 Task: Squash or rebase commits in a pull request for a clean history.
Action: Mouse moved to (1128, 65)
Screenshot: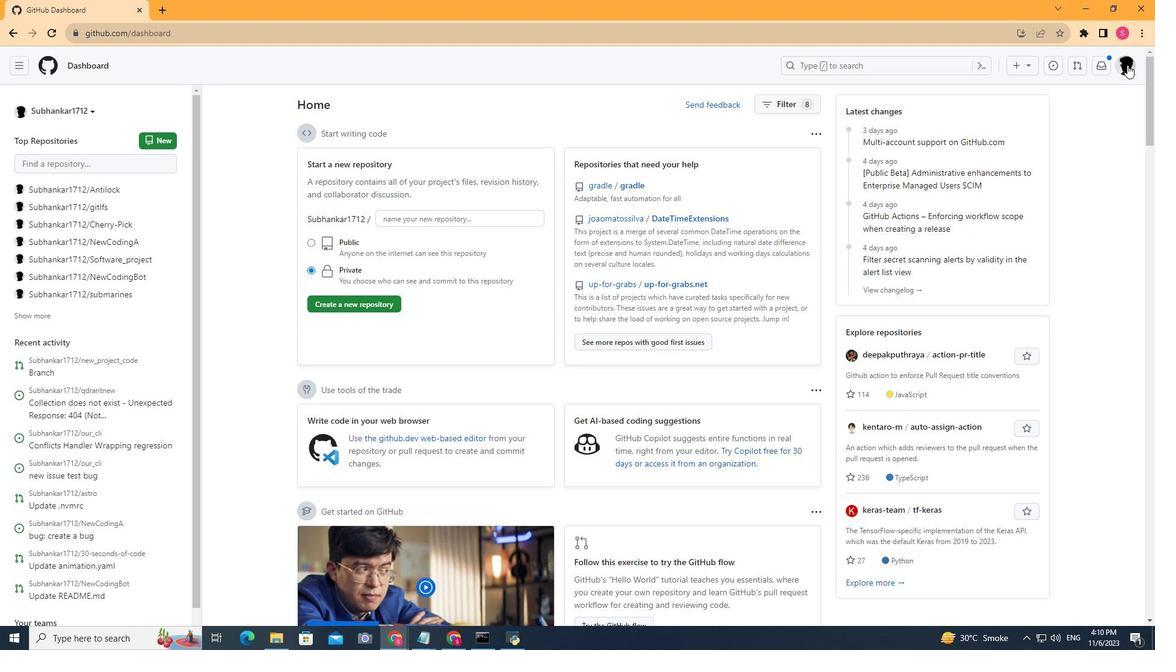 
Action: Mouse pressed left at (1128, 65)
Screenshot: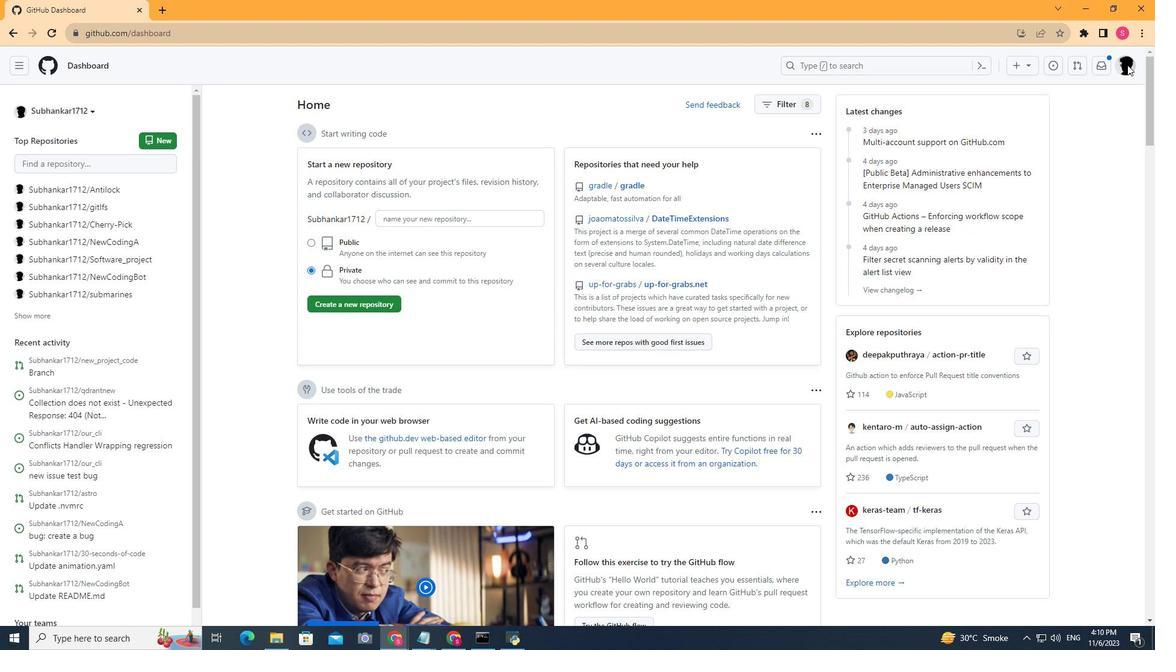 
Action: Mouse moved to (1026, 181)
Screenshot: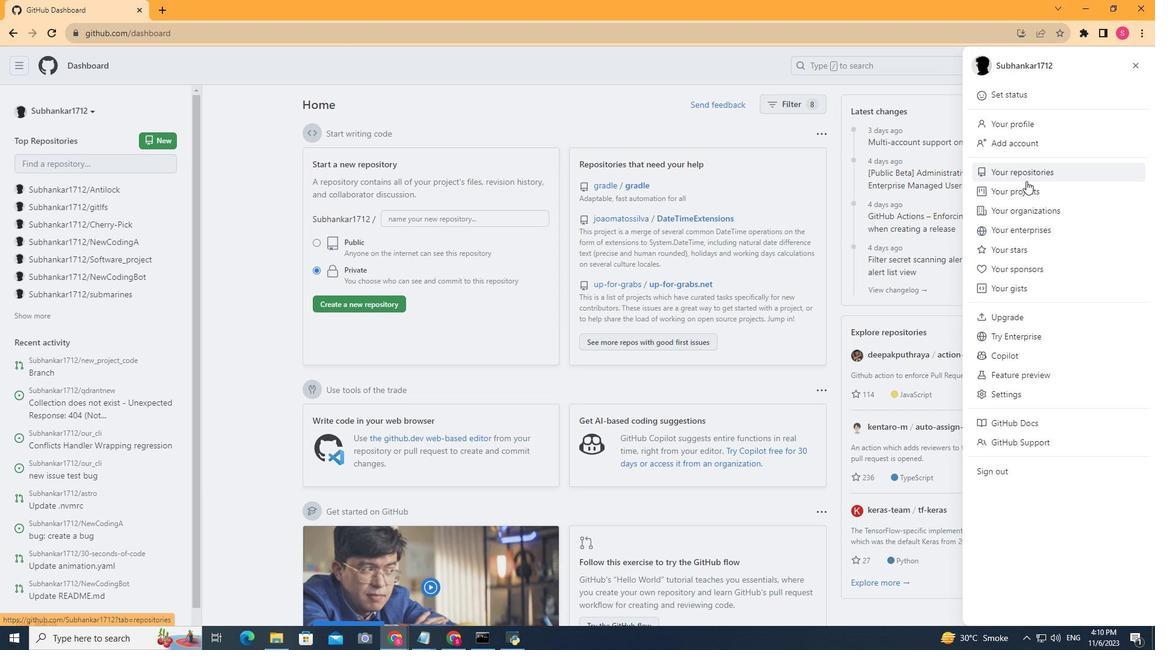 
Action: Mouse pressed left at (1026, 181)
Screenshot: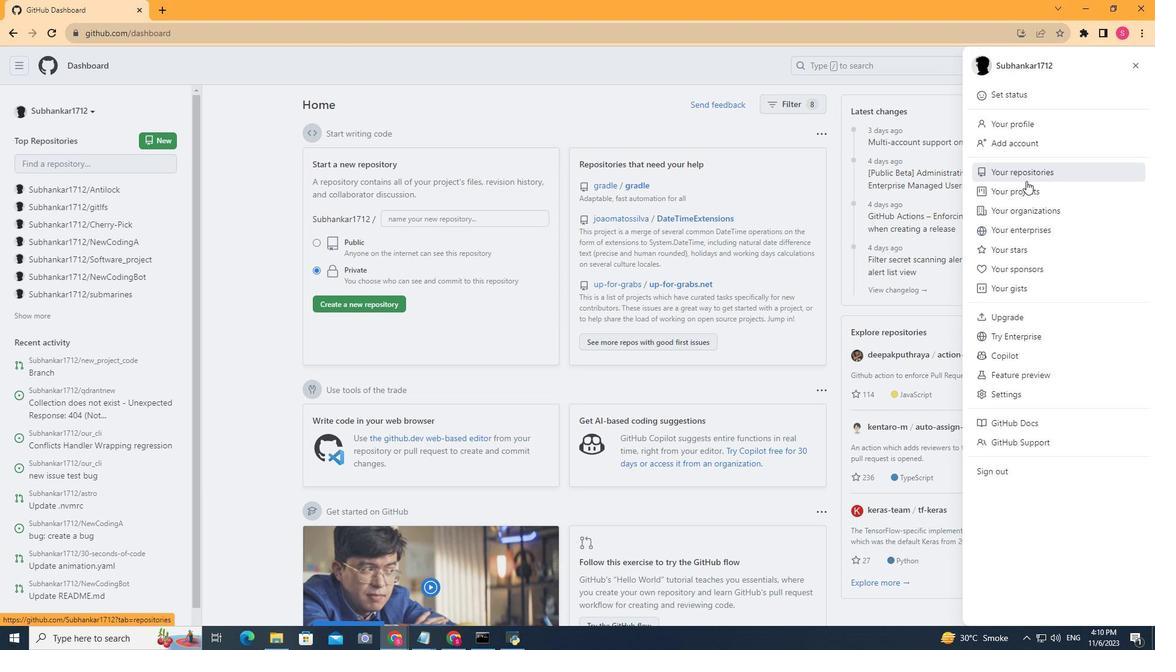 
Action: Mouse moved to (429, 181)
Screenshot: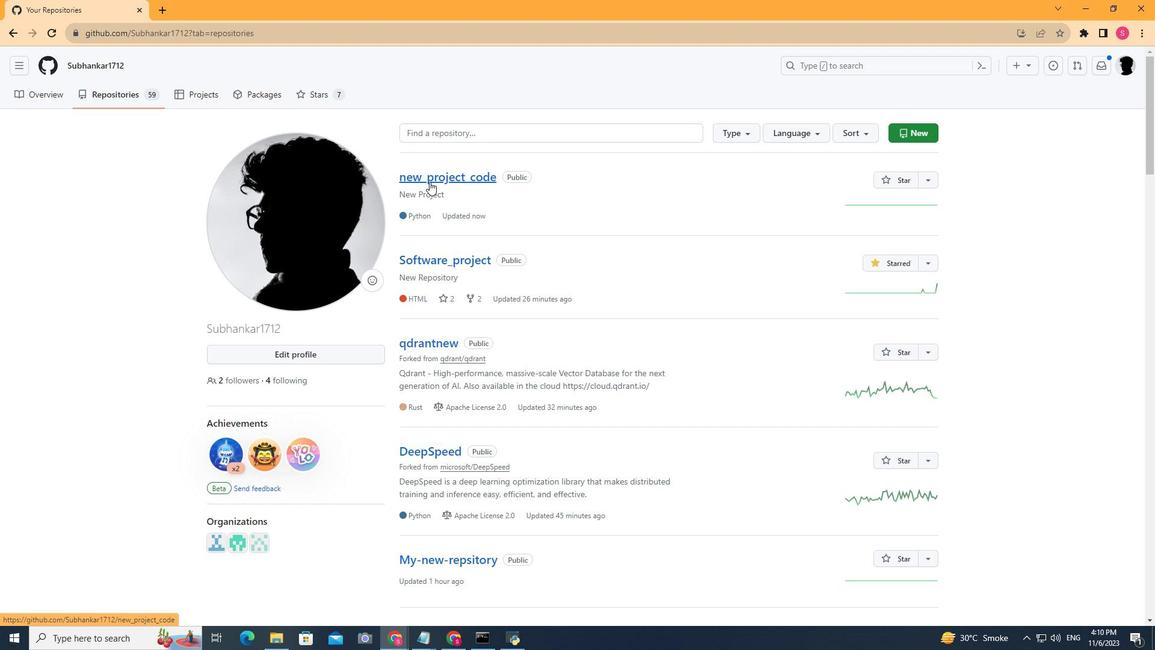 
Action: Mouse pressed left at (429, 181)
Screenshot: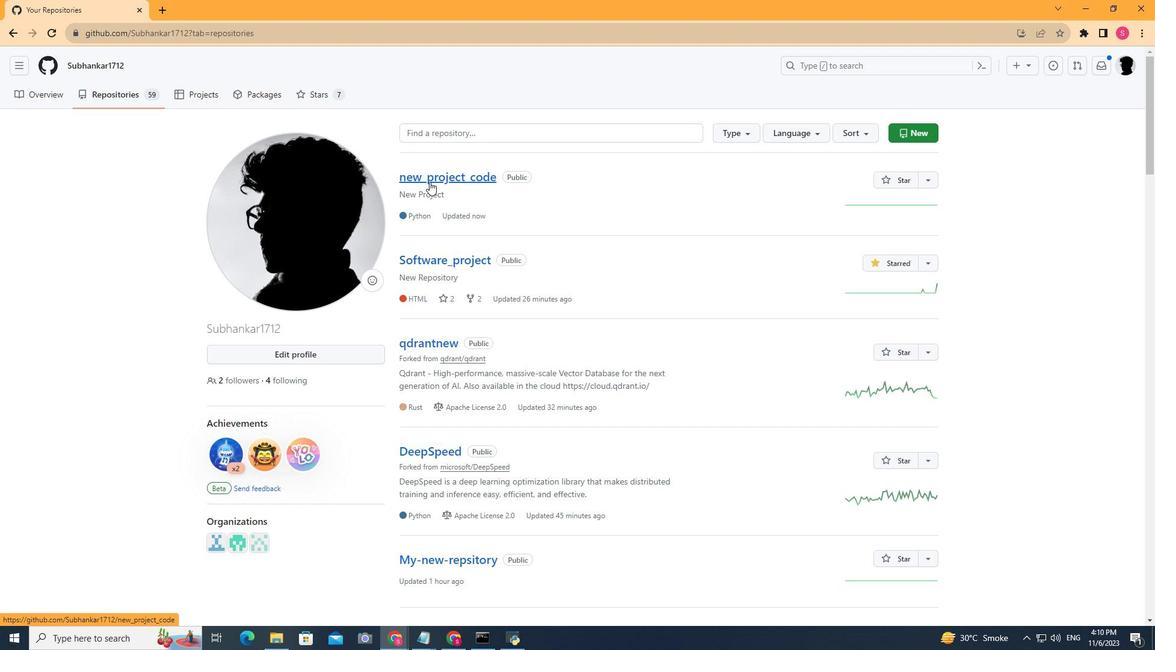 
Action: Mouse moved to (161, 95)
Screenshot: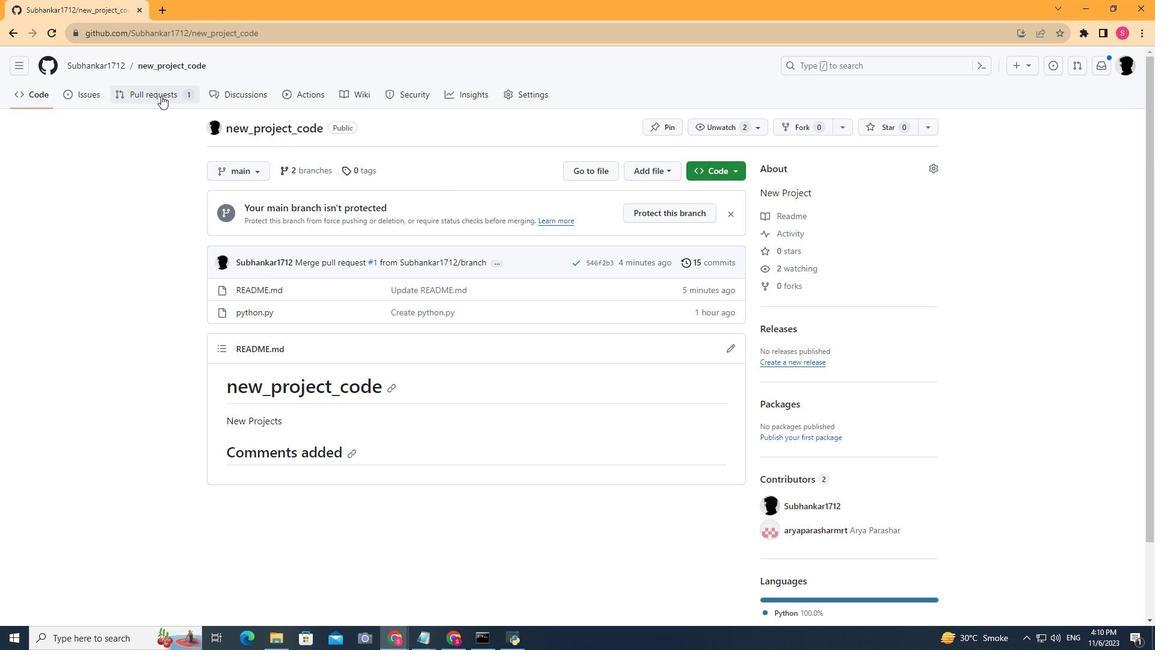 
Action: Mouse pressed left at (161, 95)
Screenshot: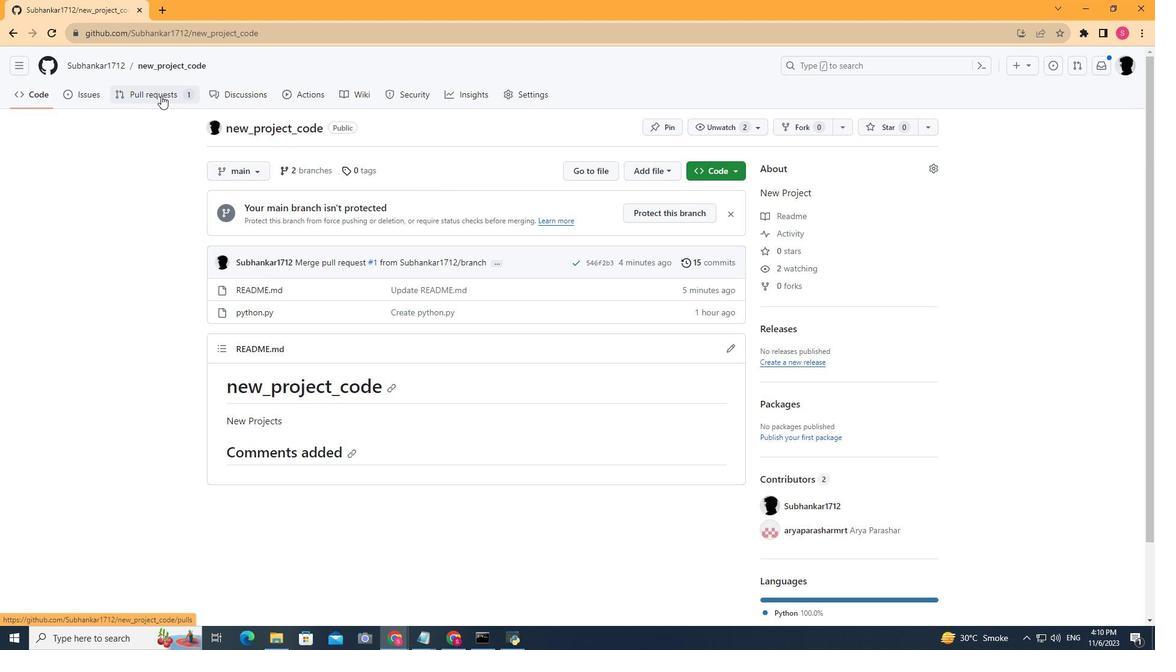 
Action: Mouse moved to (258, 200)
Screenshot: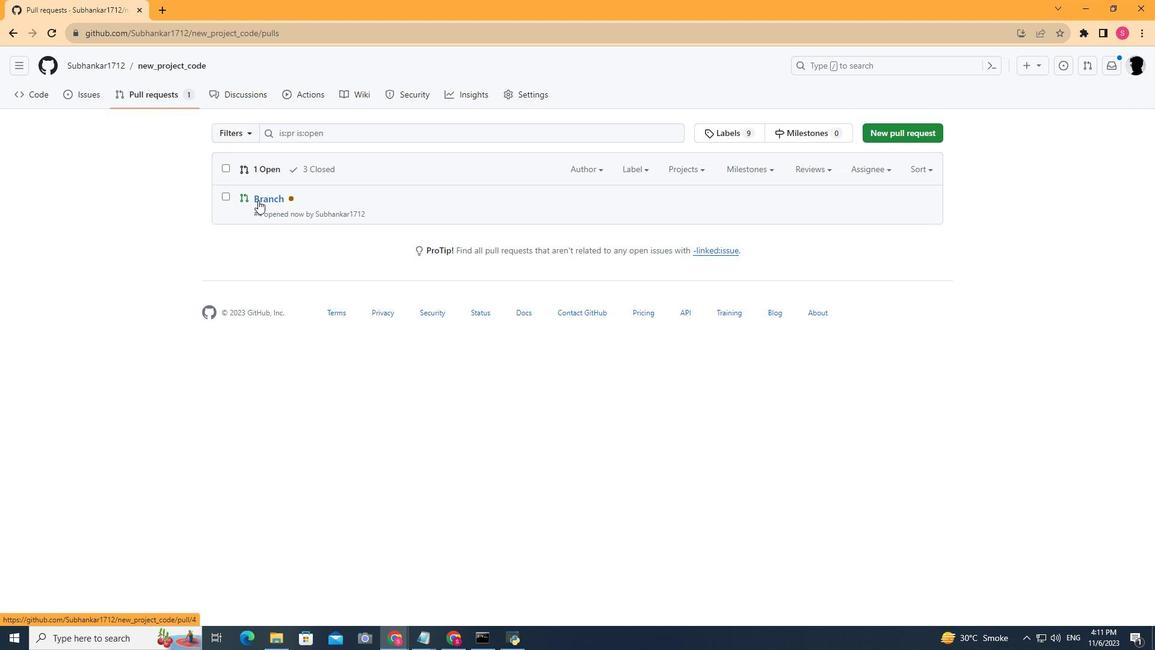 
Action: Mouse pressed left at (258, 200)
Screenshot: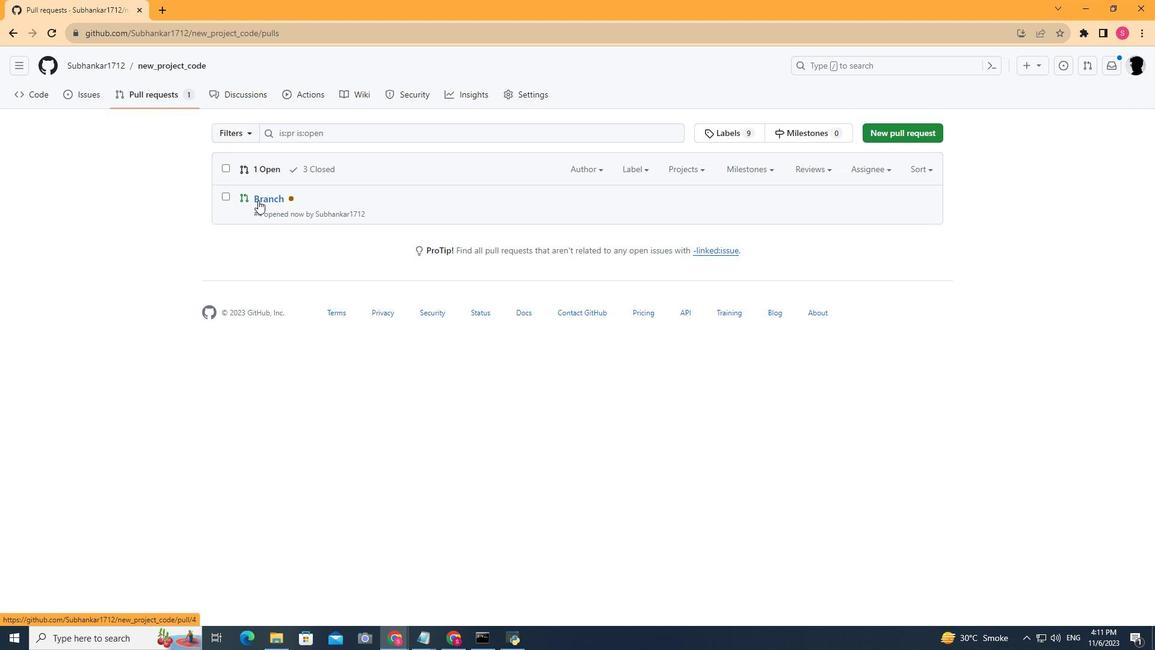
Action: Mouse moved to (257, 291)
Screenshot: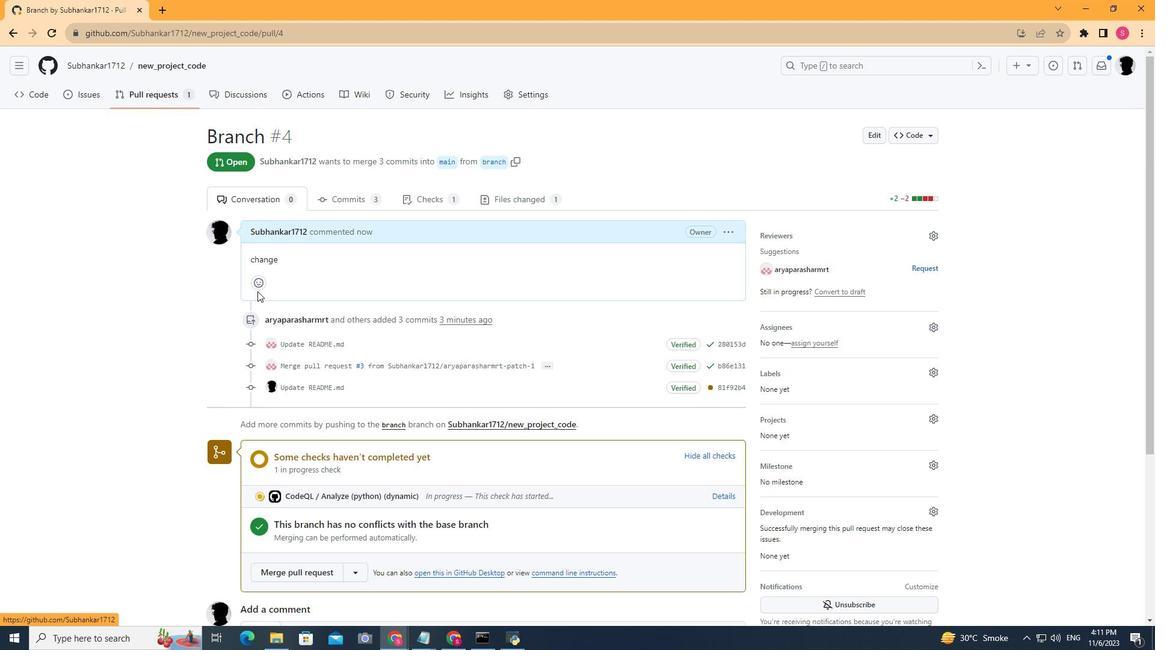 
Action: Mouse scrolled (257, 290) with delta (0, 0)
Screenshot: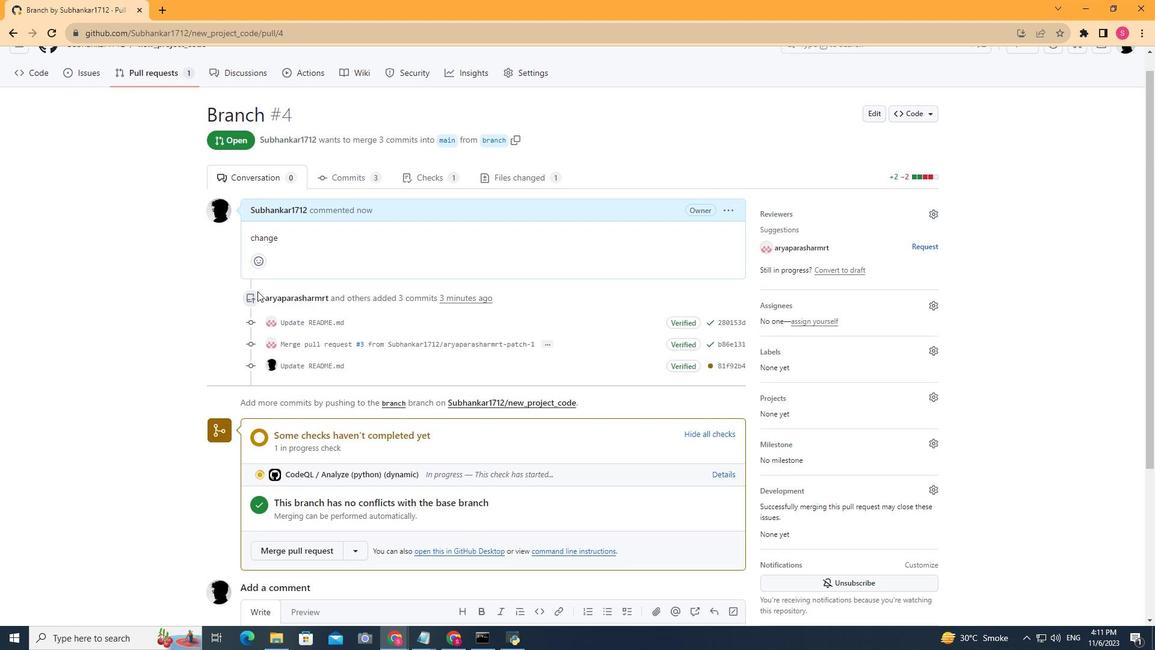
Action: Mouse scrolled (257, 290) with delta (0, 0)
Screenshot: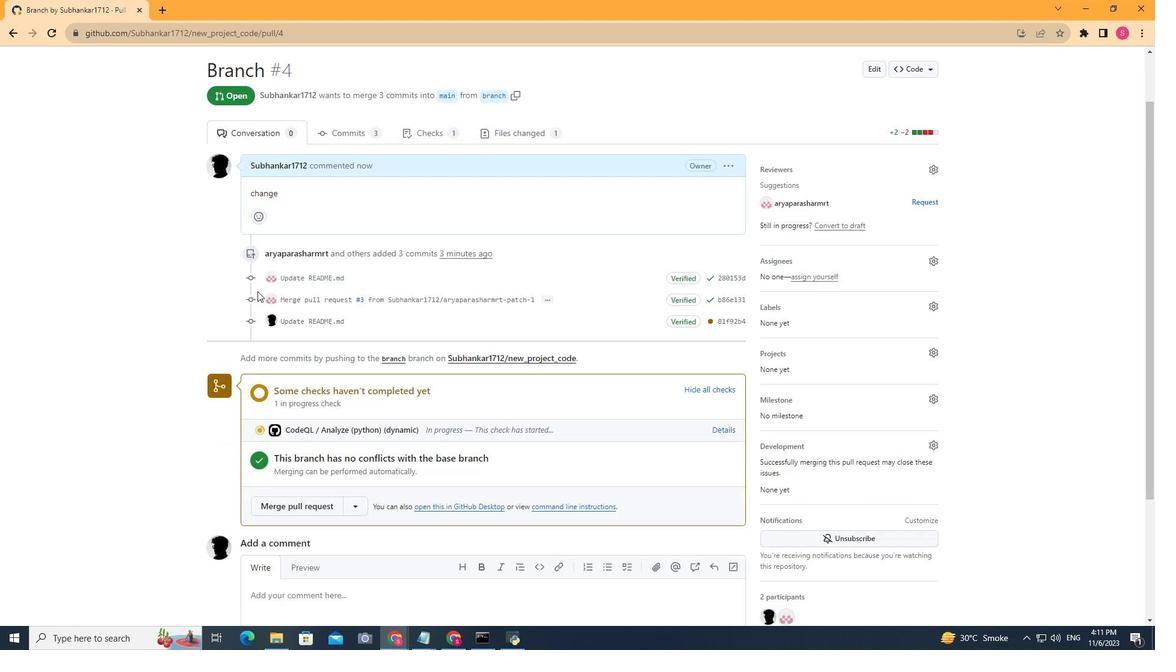 
Action: Mouse scrolled (257, 290) with delta (0, 0)
Screenshot: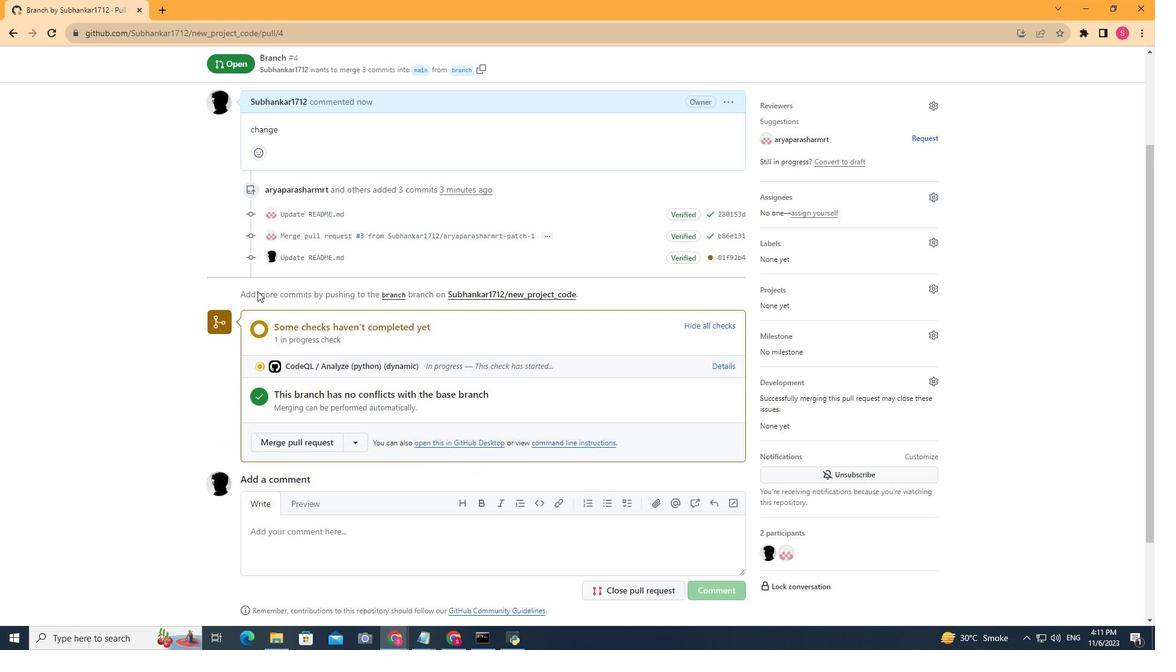
Action: Mouse moved to (258, 291)
Screenshot: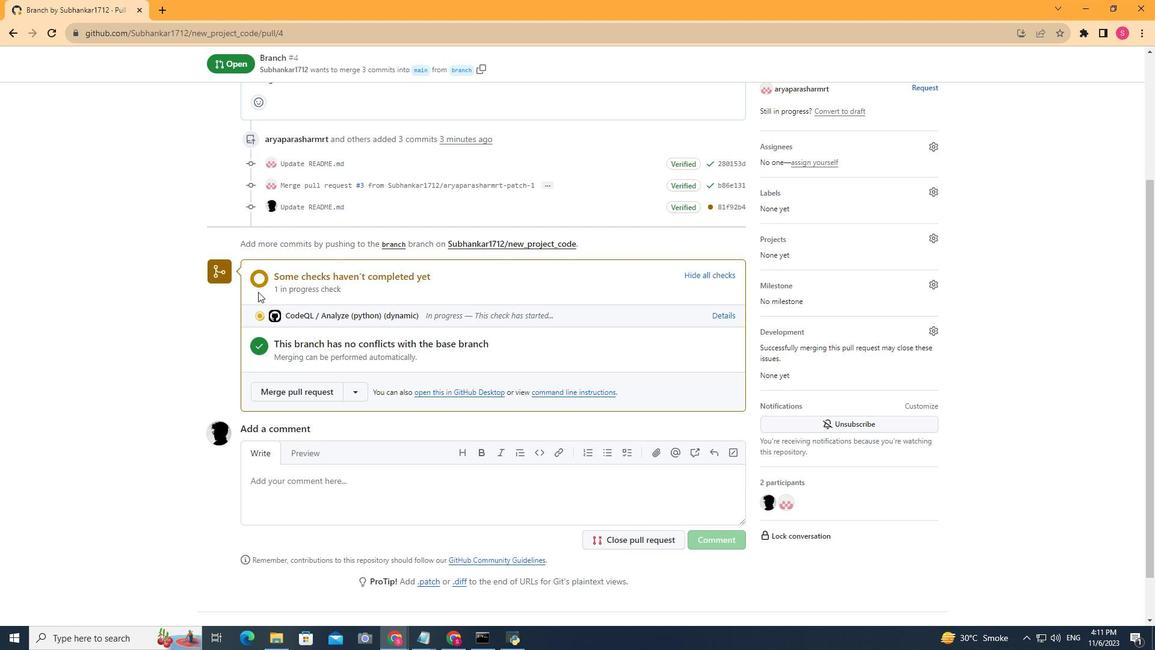 
Action: Mouse scrolled (258, 291) with delta (0, 0)
Screenshot: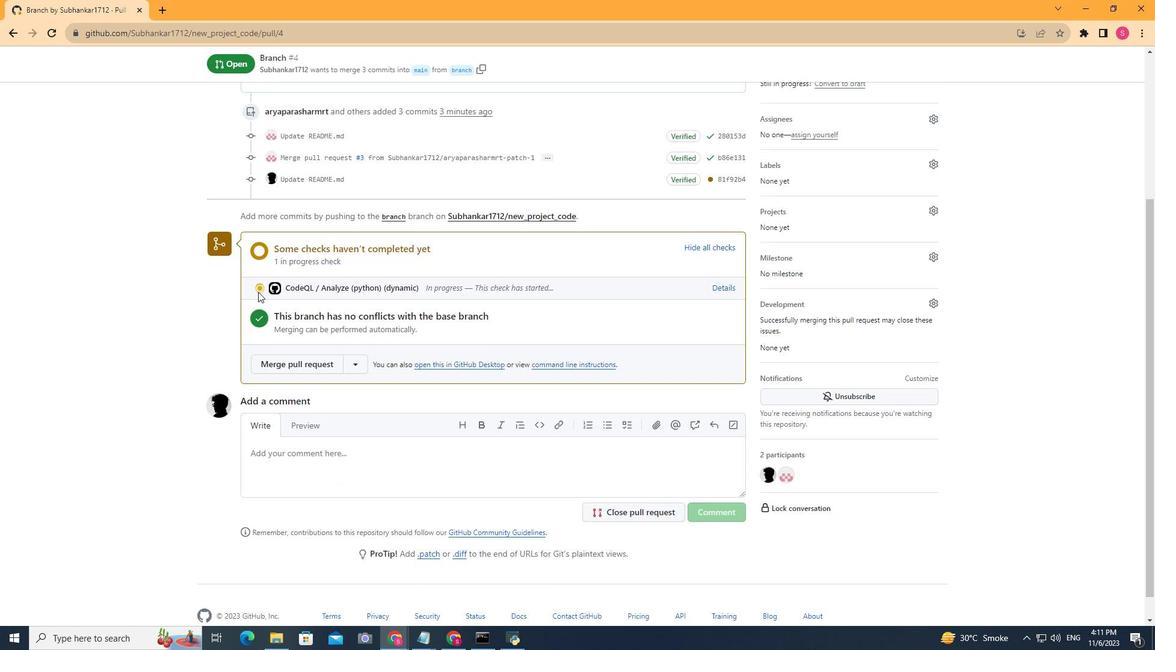 
Action: Mouse scrolled (258, 291) with delta (0, 0)
Screenshot: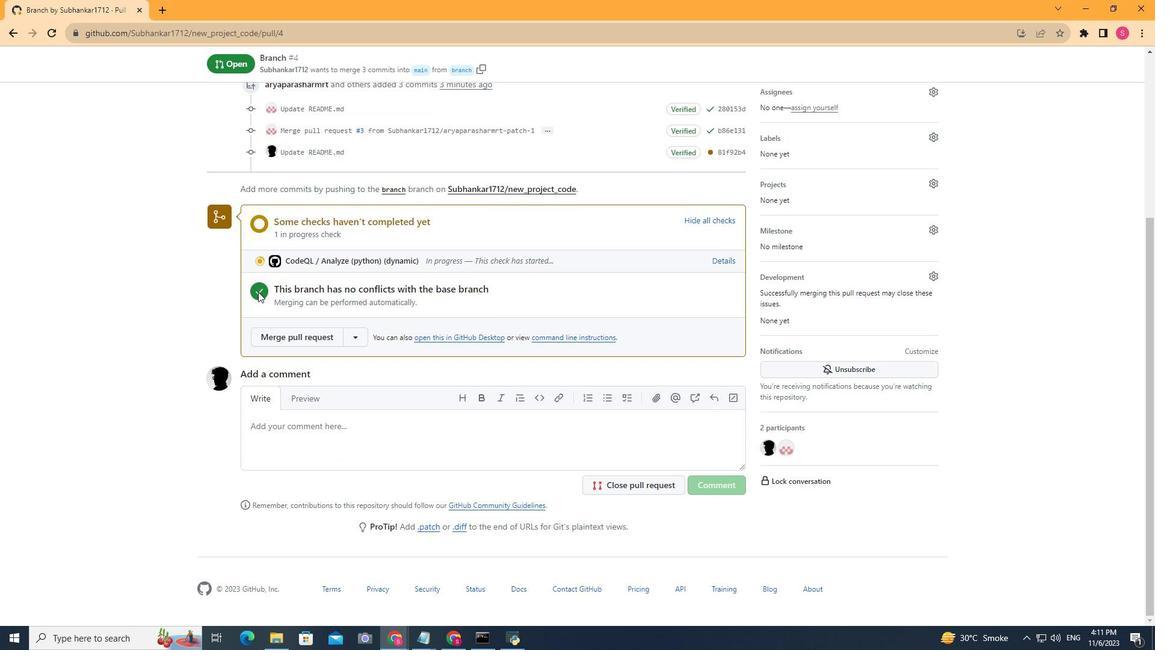 
Action: Mouse scrolled (258, 291) with delta (0, 0)
Screenshot: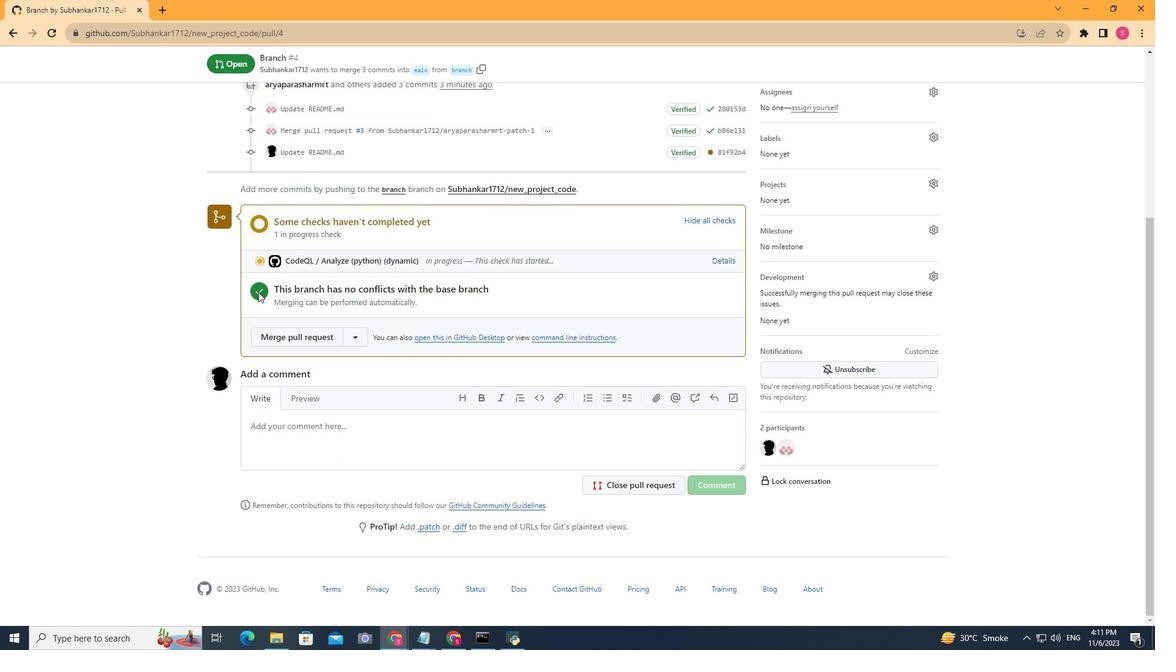 
Action: Mouse moved to (352, 338)
Screenshot: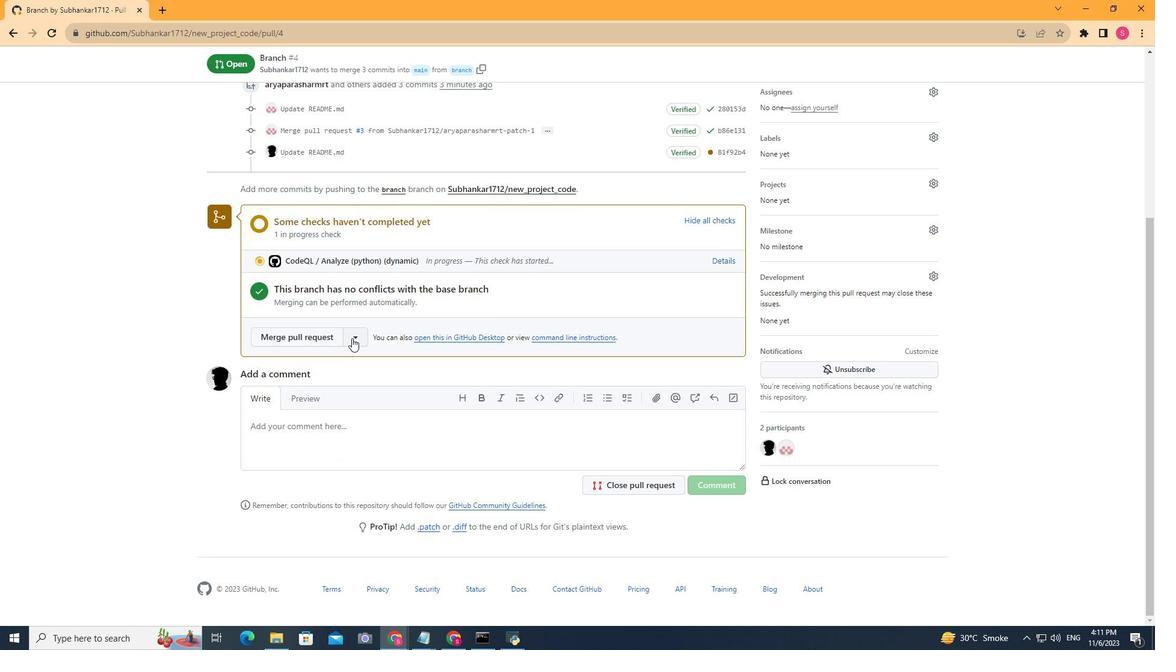 
Action: Mouse pressed left at (352, 338)
Screenshot: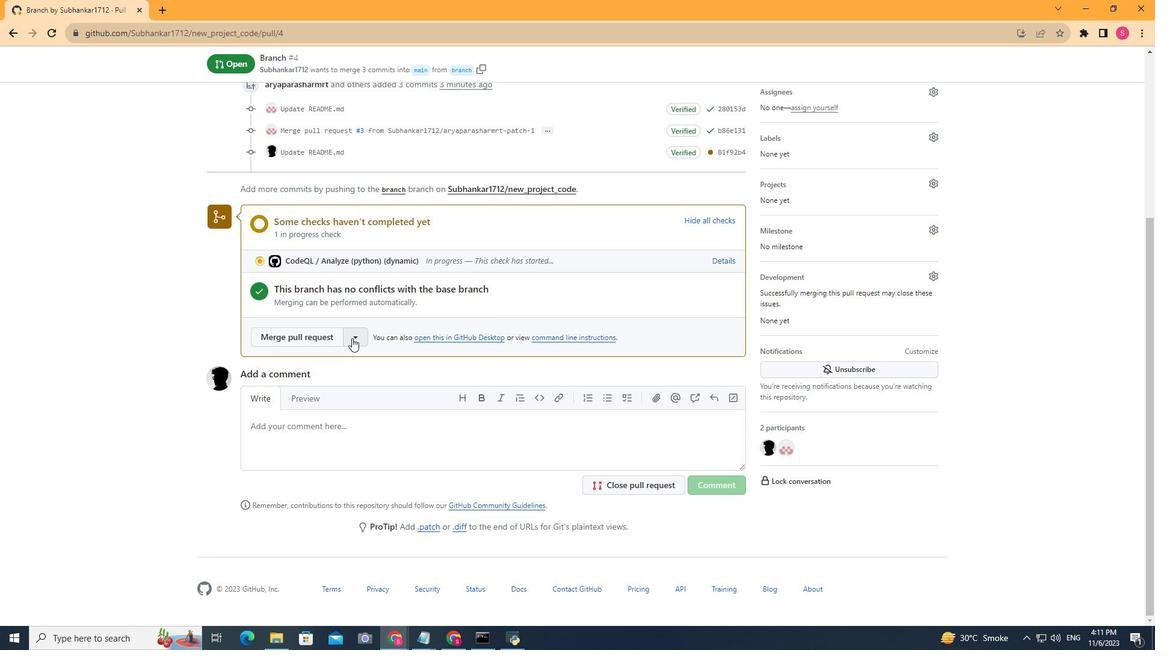 
Action: Mouse moved to (324, 455)
Screenshot: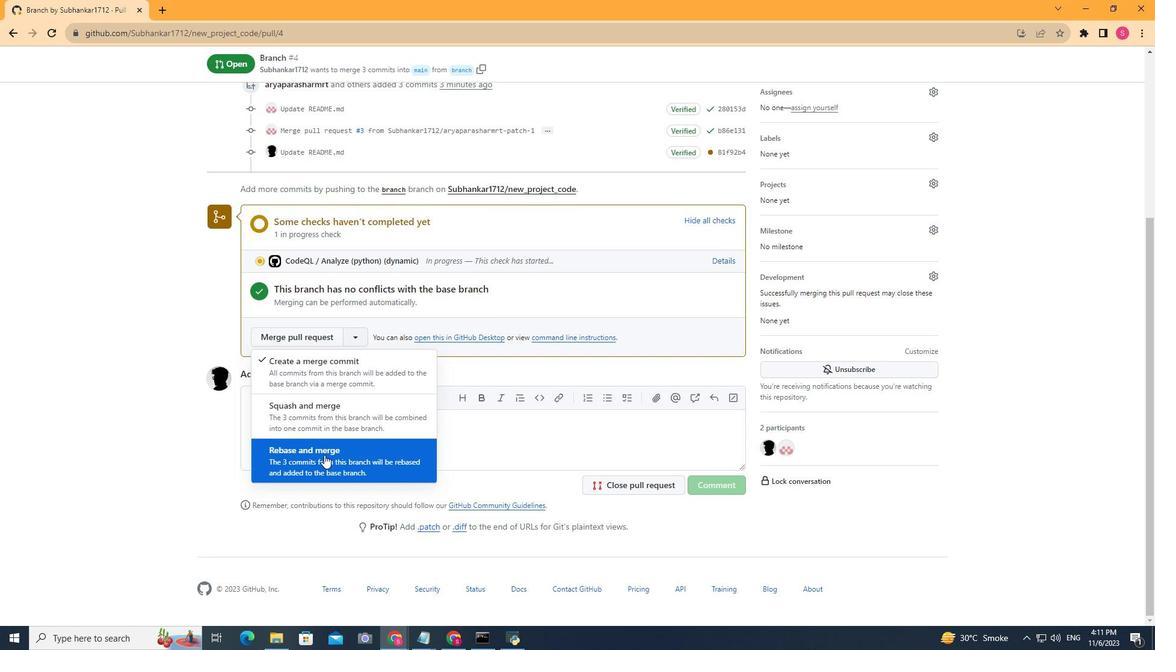 
Action: Mouse pressed left at (324, 455)
Screenshot: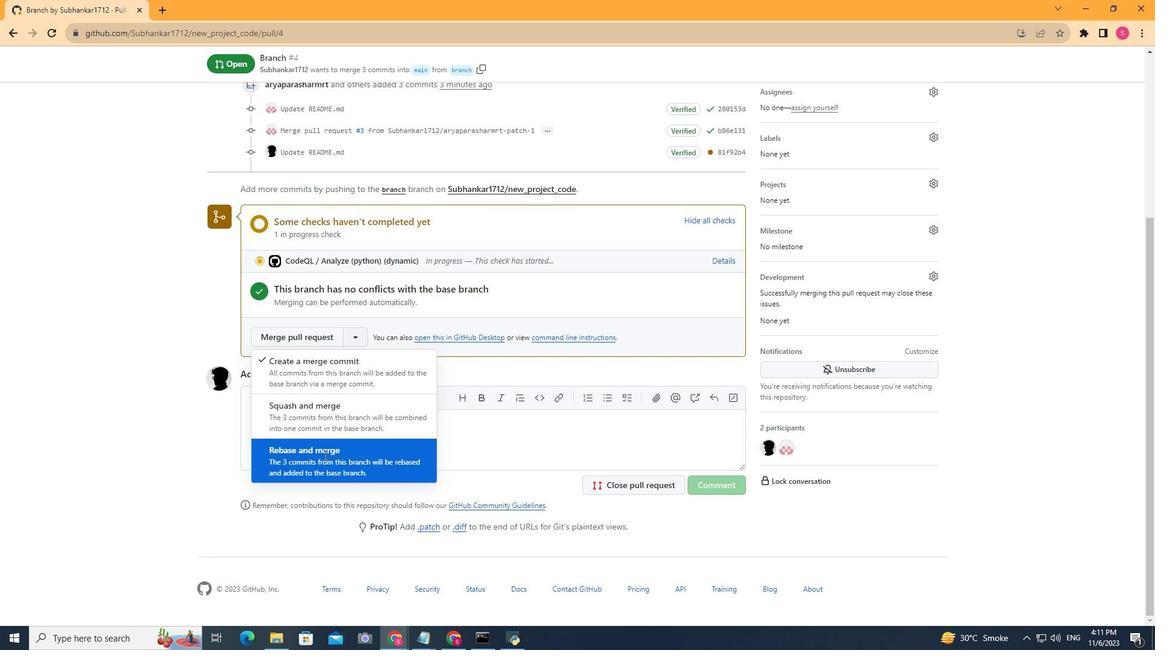 
Action: Mouse moved to (309, 339)
Screenshot: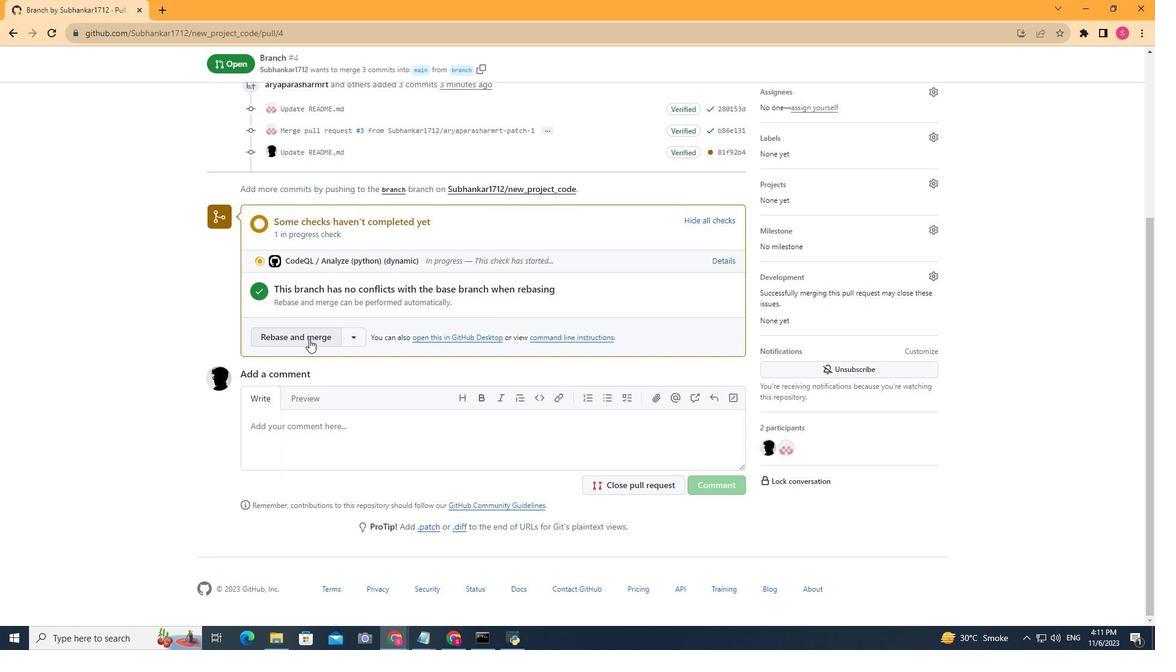 
Action: Mouse pressed left at (309, 339)
Screenshot: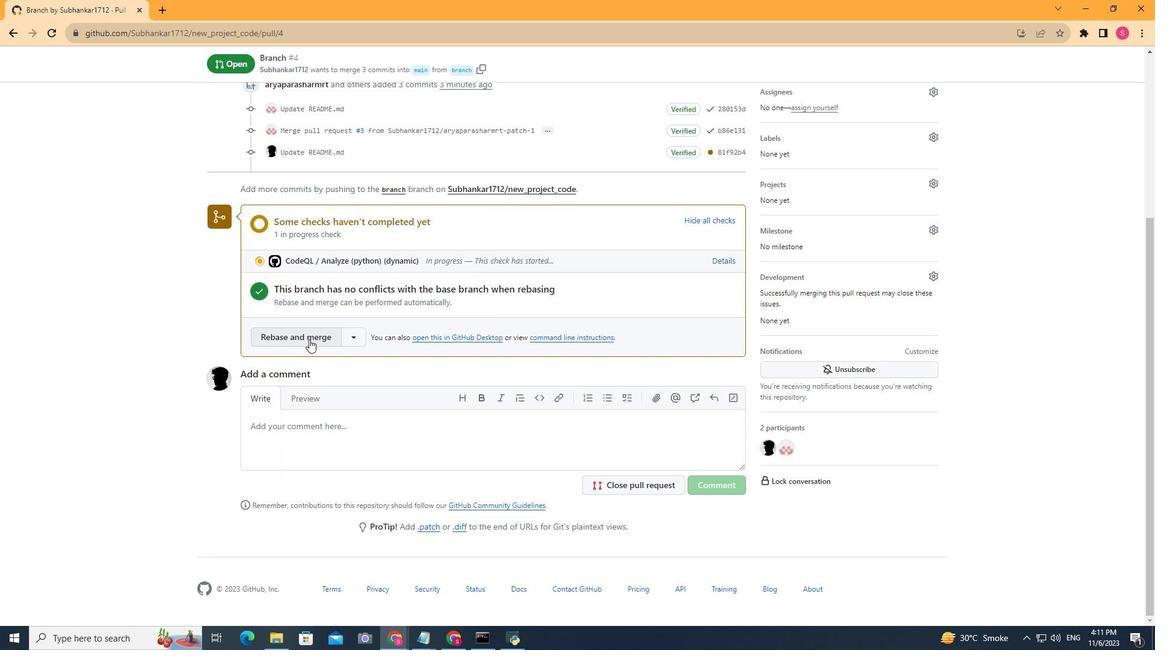 
Action: Mouse moved to (331, 270)
Screenshot: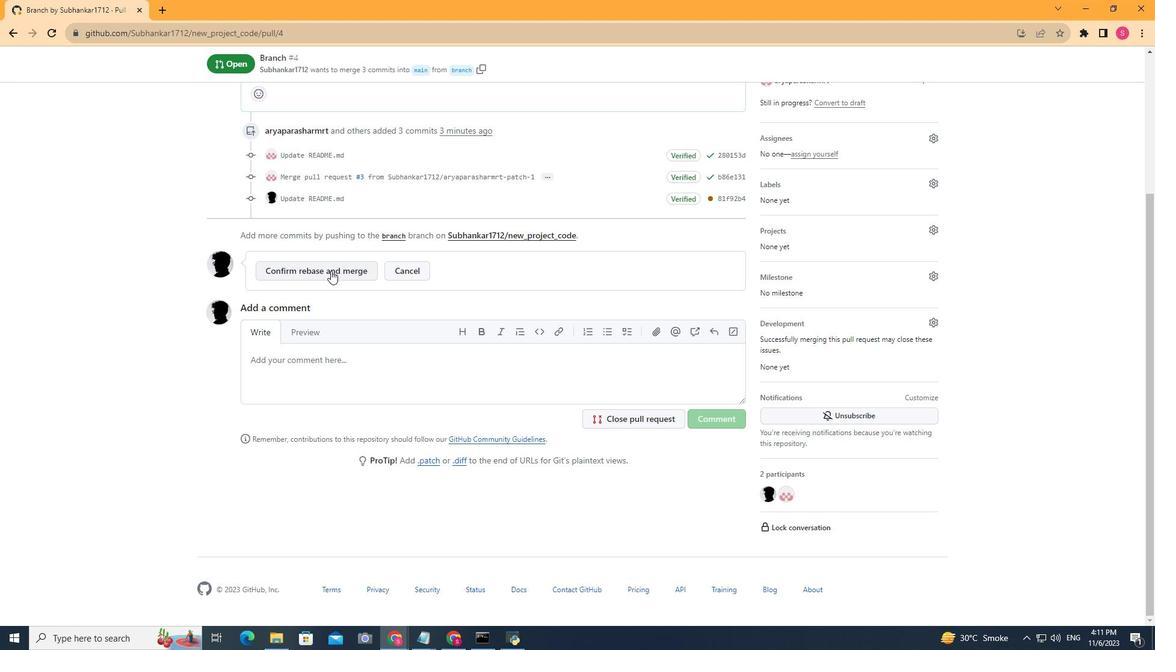 
Action: Mouse pressed left at (331, 270)
Screenshot: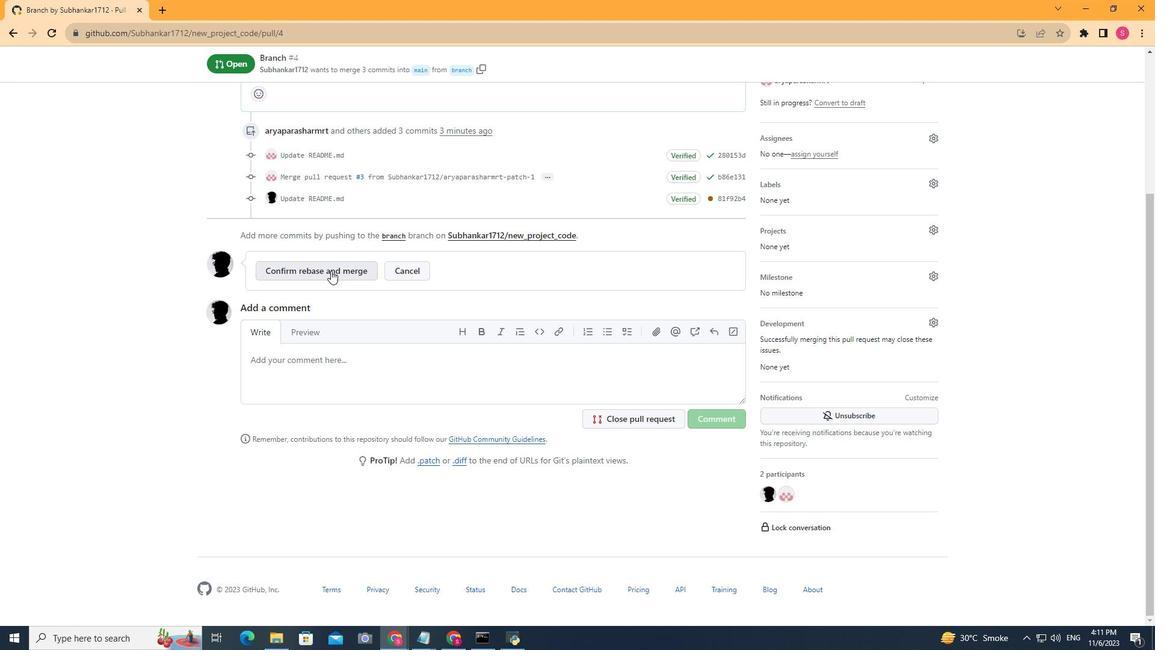 
Action: Mouse moved to (331, 270)
Screenshot: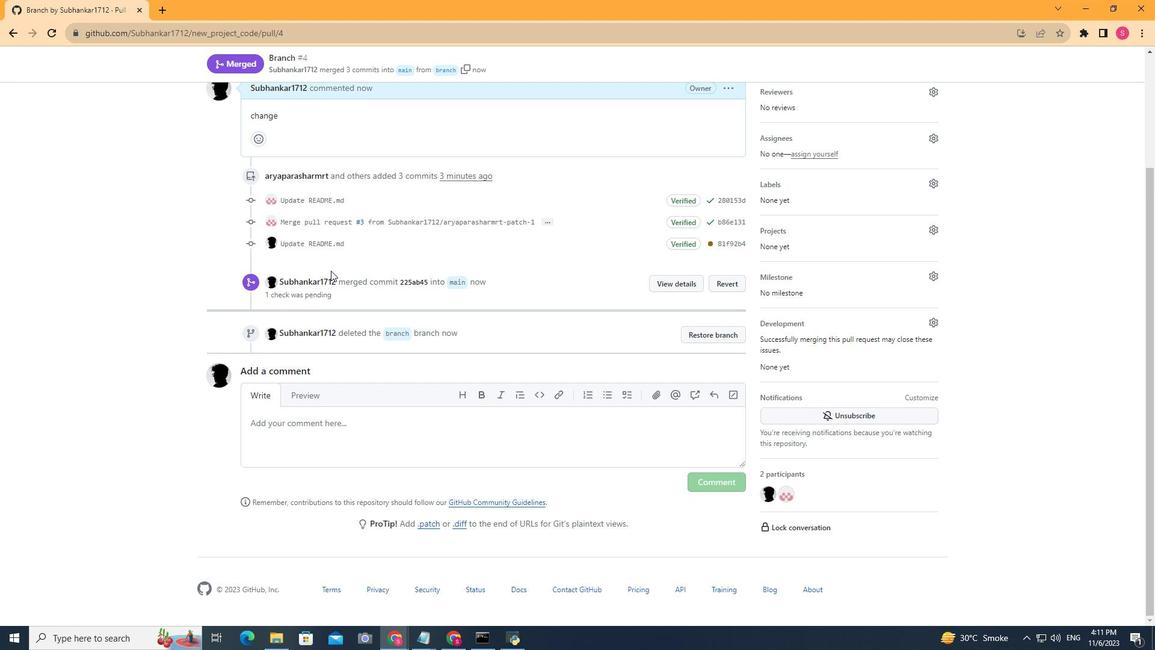 
Action: Mouse scrolled (331, 271) with delta (0, 0)
Screenshot: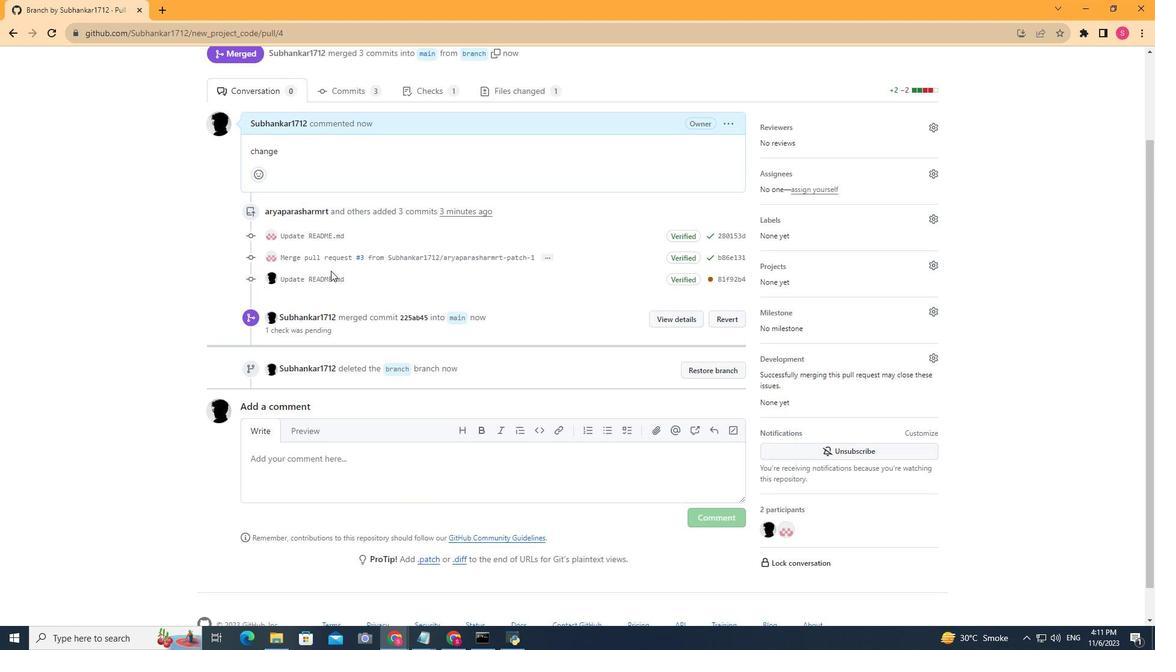 
Action: Mouse scrolled (331, 271) with delta (0, 0)
Screenshot: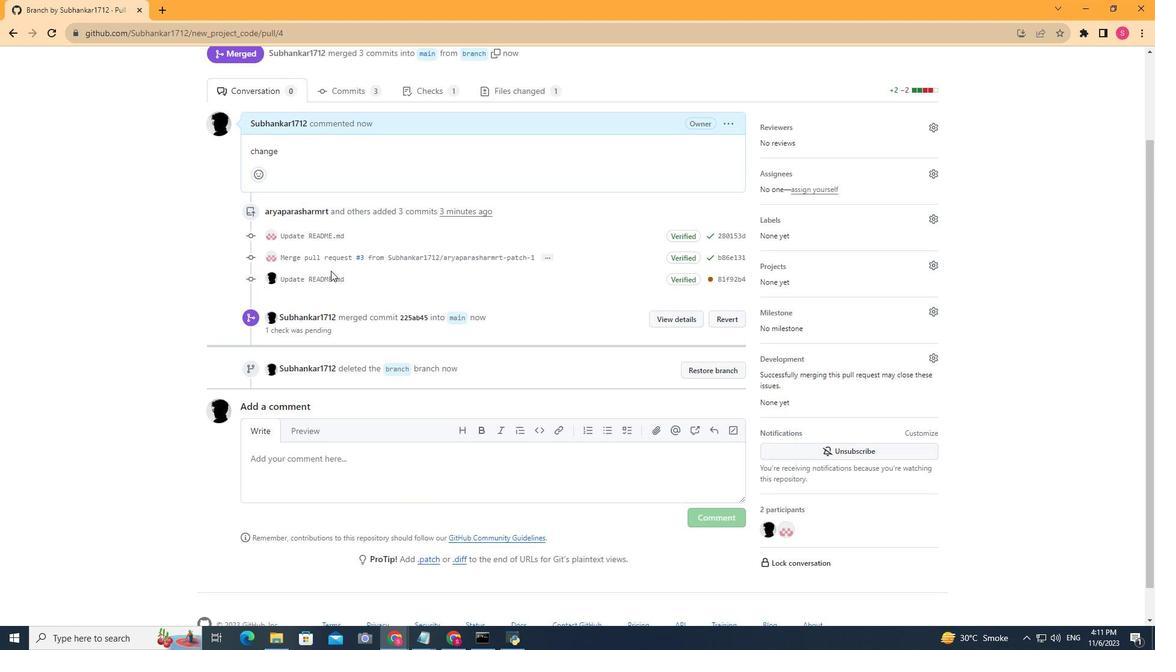
Action: Mouse scrolled (331, 271) with delta (0, 0)
Screenshot: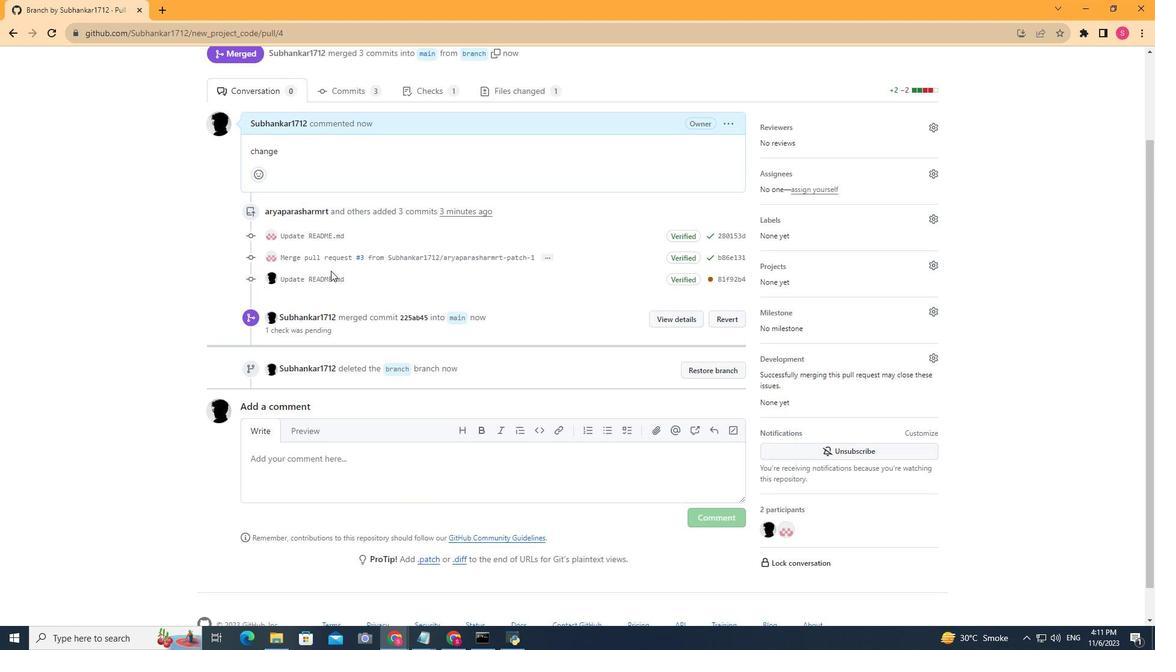 
Action: Mouse scrolled (331, 271) with delta (0, 0)
Screenshot: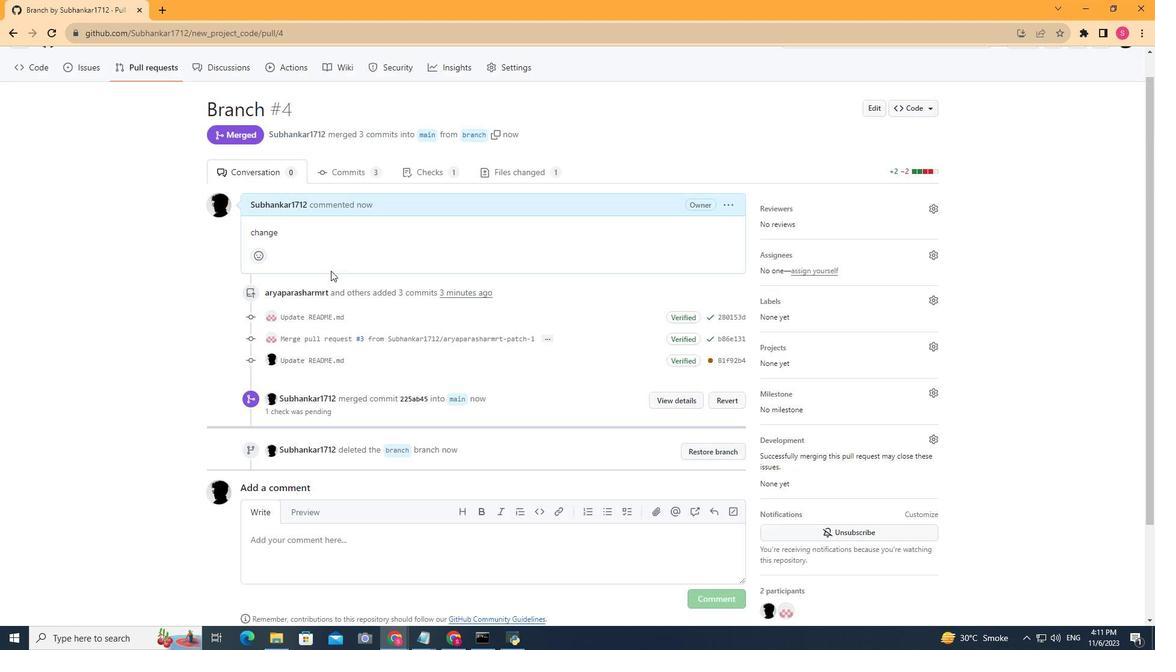 
Action: Mouse scrolled (331, 271) with delta (0, 0)
Screenshot: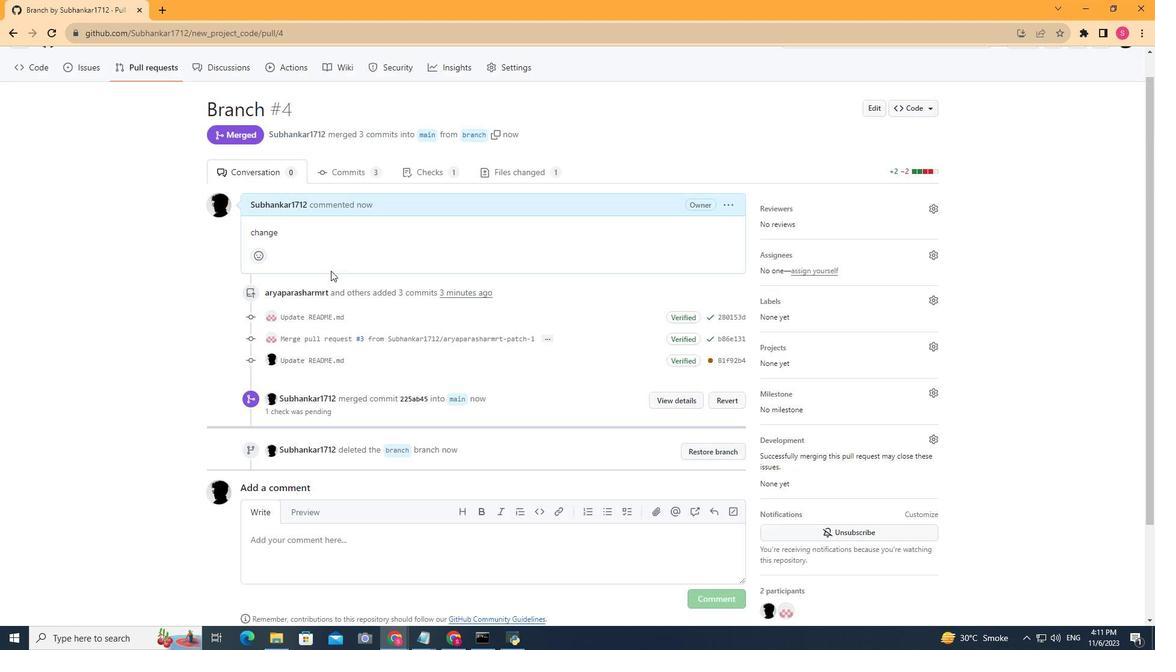 
Action: Mouse scrolled (331, 271) with delta (0, 0)
Screenshot: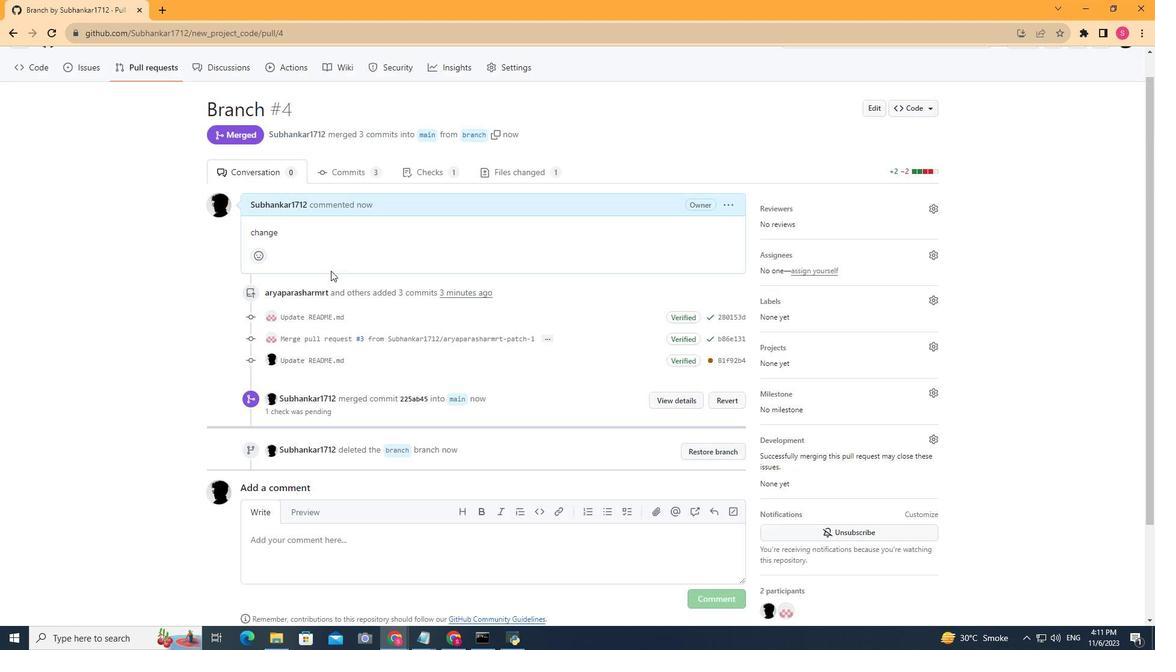 
Action: Mouse scrolled (331, 271) with delta (0, 0)
Screenshot: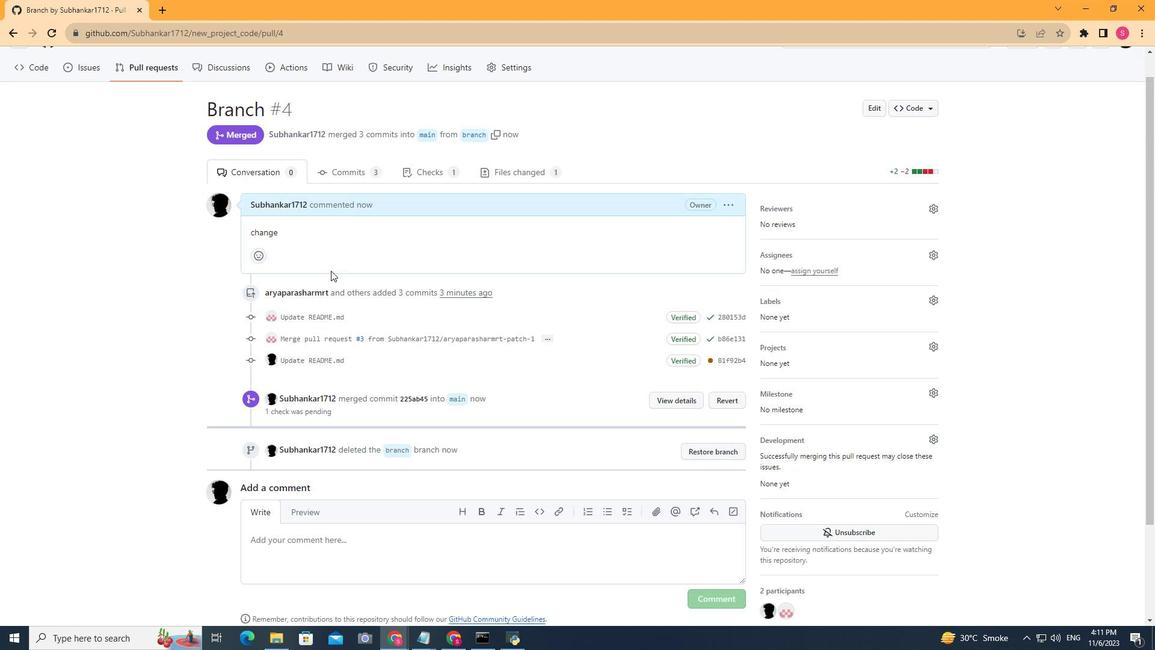 
Action: Mouse scrolled (331, 271) with delta (0, 0)
Screenshot: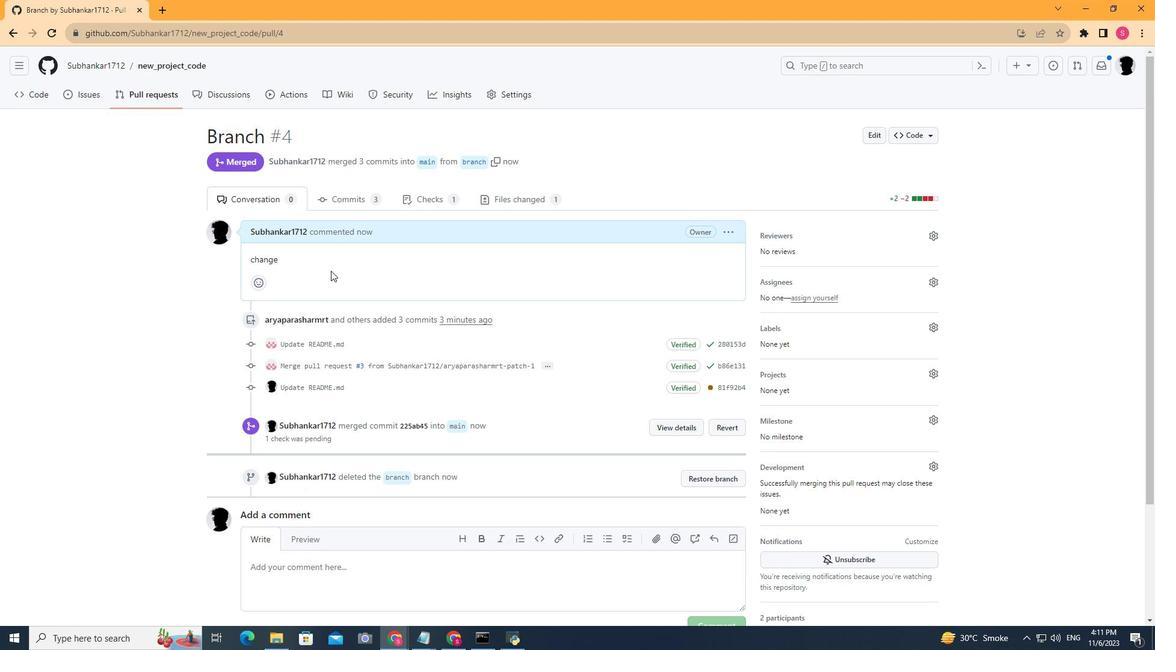 
Action: Mouse scrolled (331, 271) with delta (0, 0)
Screenshot: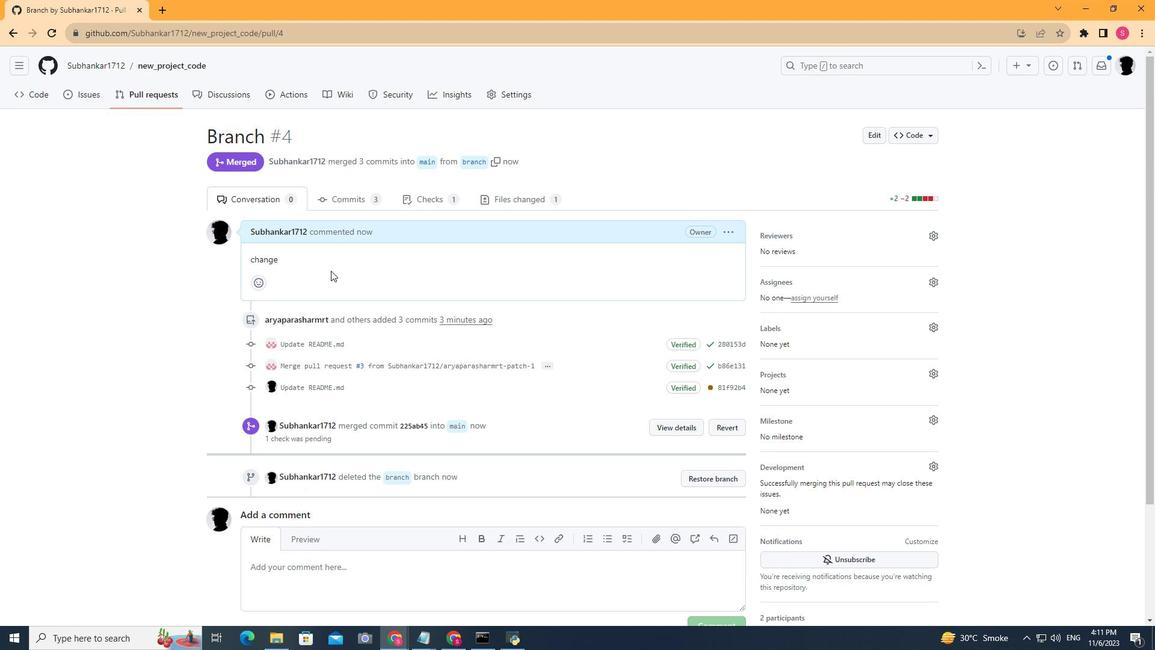 
Action: Mouse scrolled (331, 271) with delta (0, 0)
Screenshot: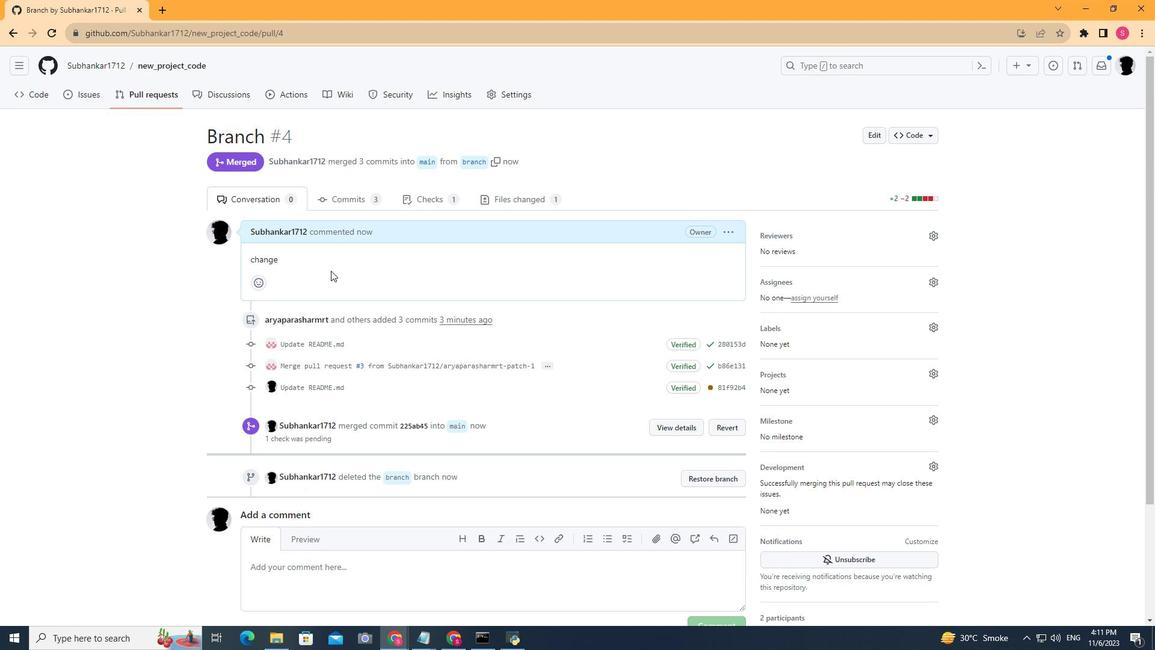 
Action: Mouse scrolled (331, 271) with delta (0, 0)
Screenshot: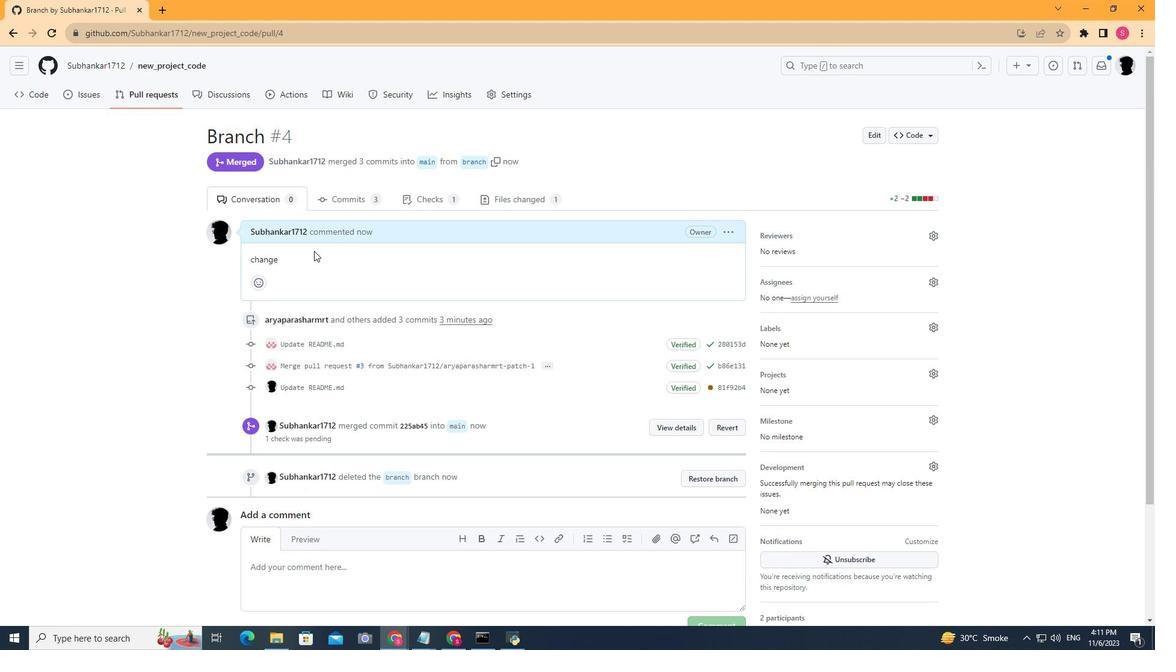 
Action: Mouse scrolled (331, 271) with delta (0, 0)
Screenshot: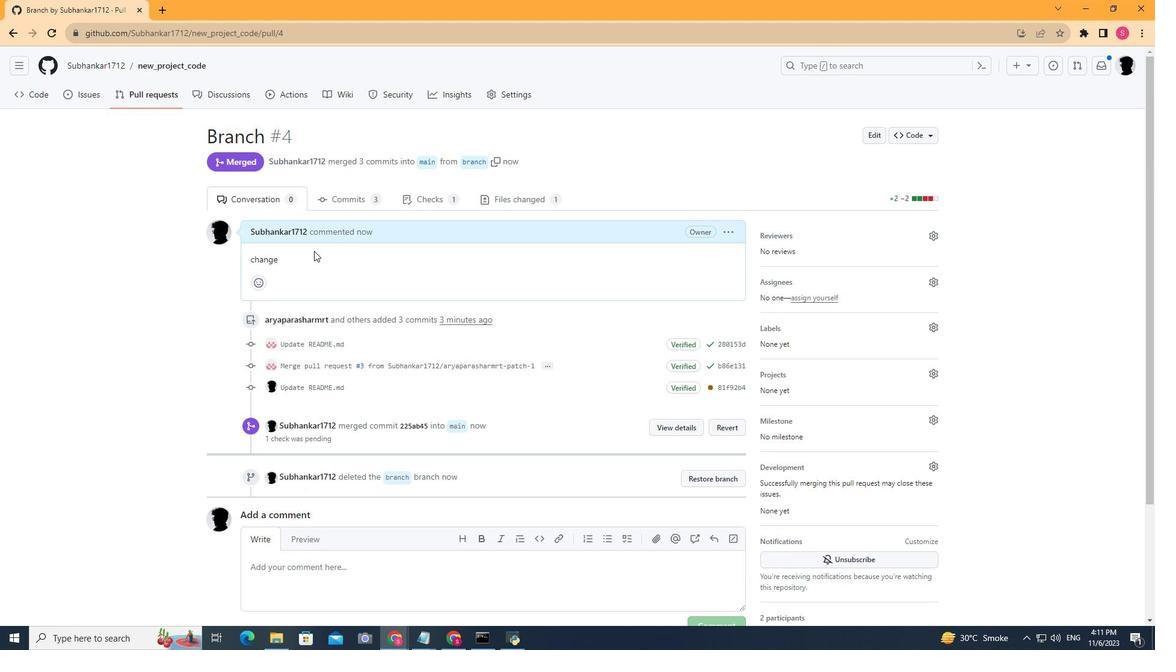 
Action: Mouse scrolled (331, 271) with delta (0, 0)
Screenshot: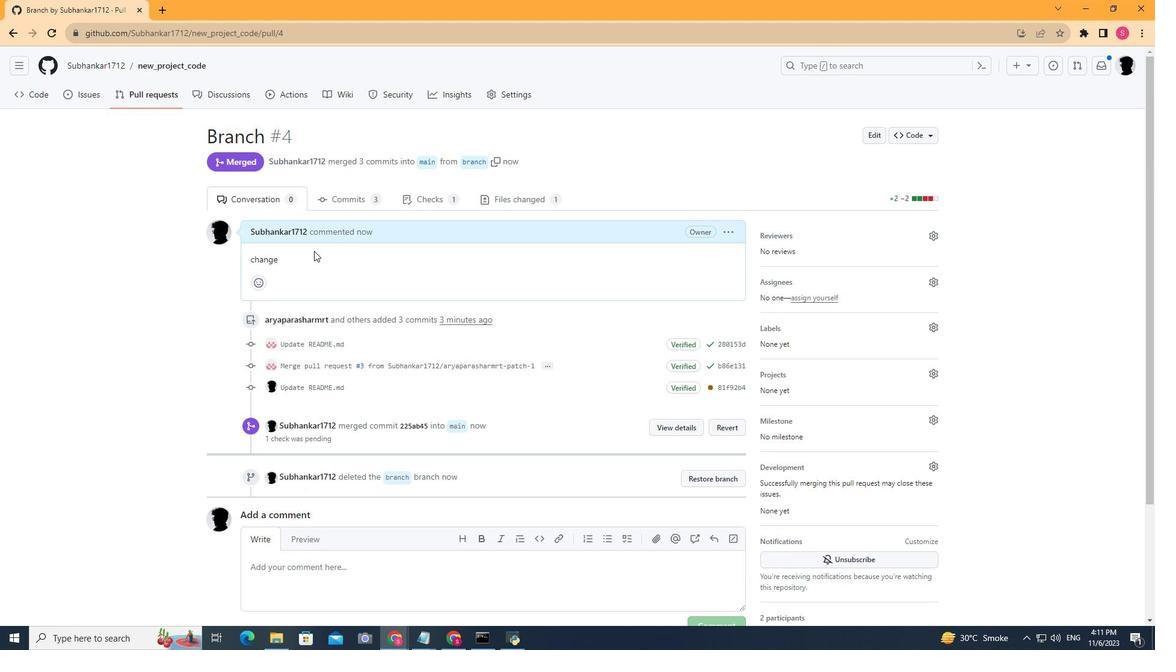 
Action: Mouse moved to (138, 94)
Screenshot: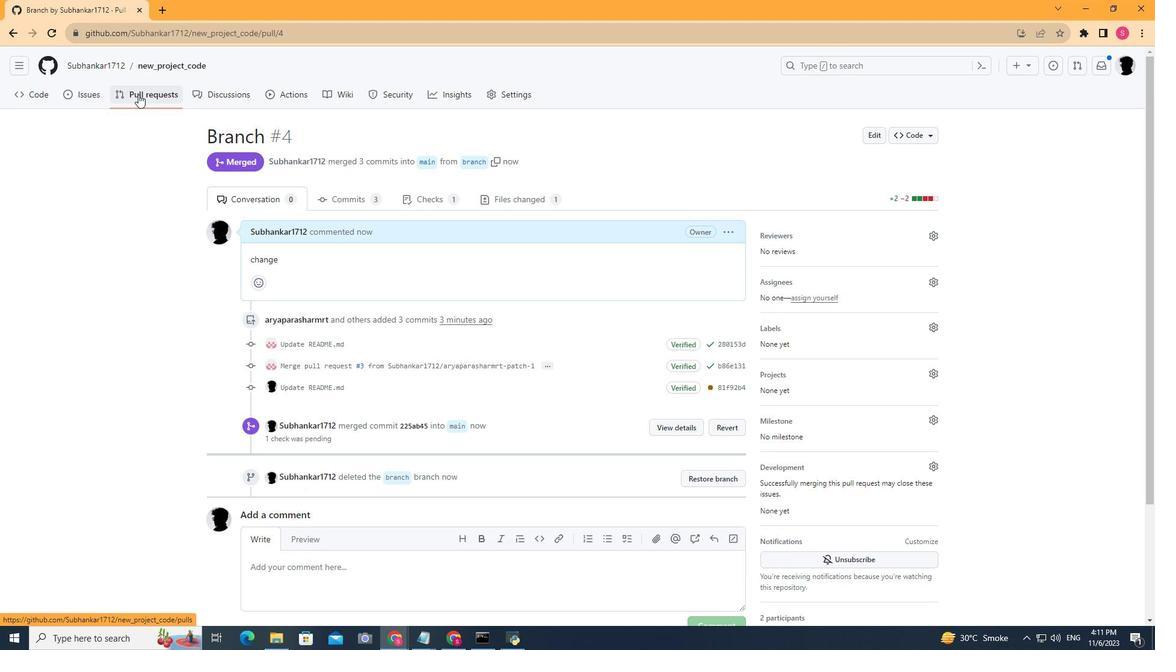
Action: Mouse pressed left at (138, 94)
Screenshot: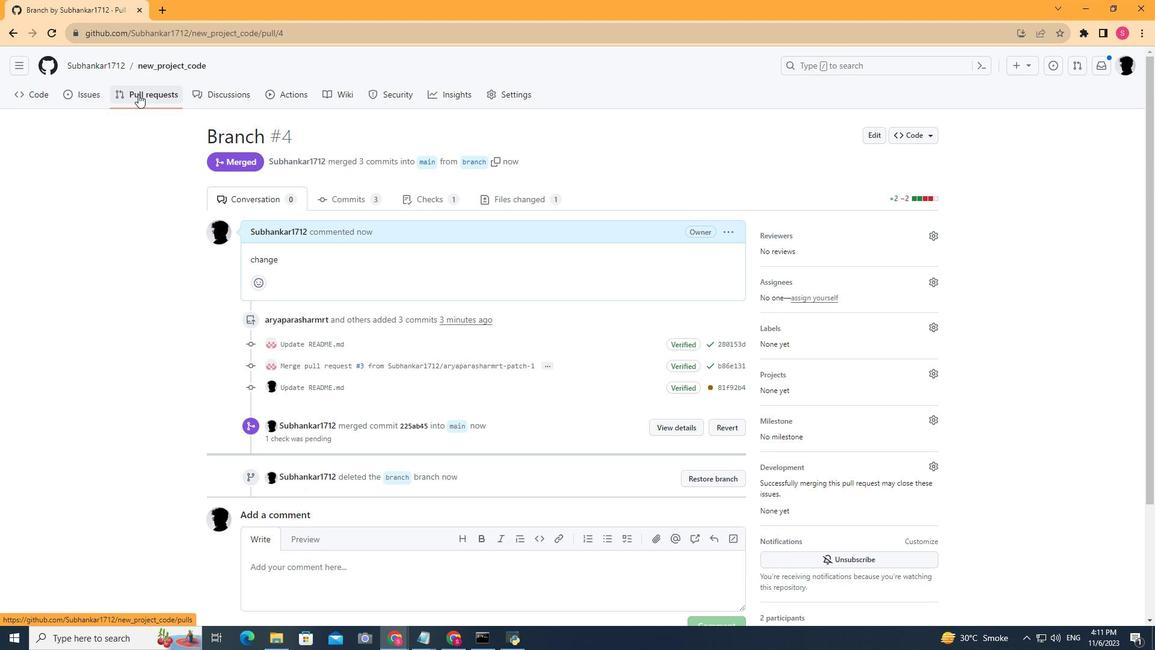 
Action: Mouse moved to (223, 172)
Screenshot: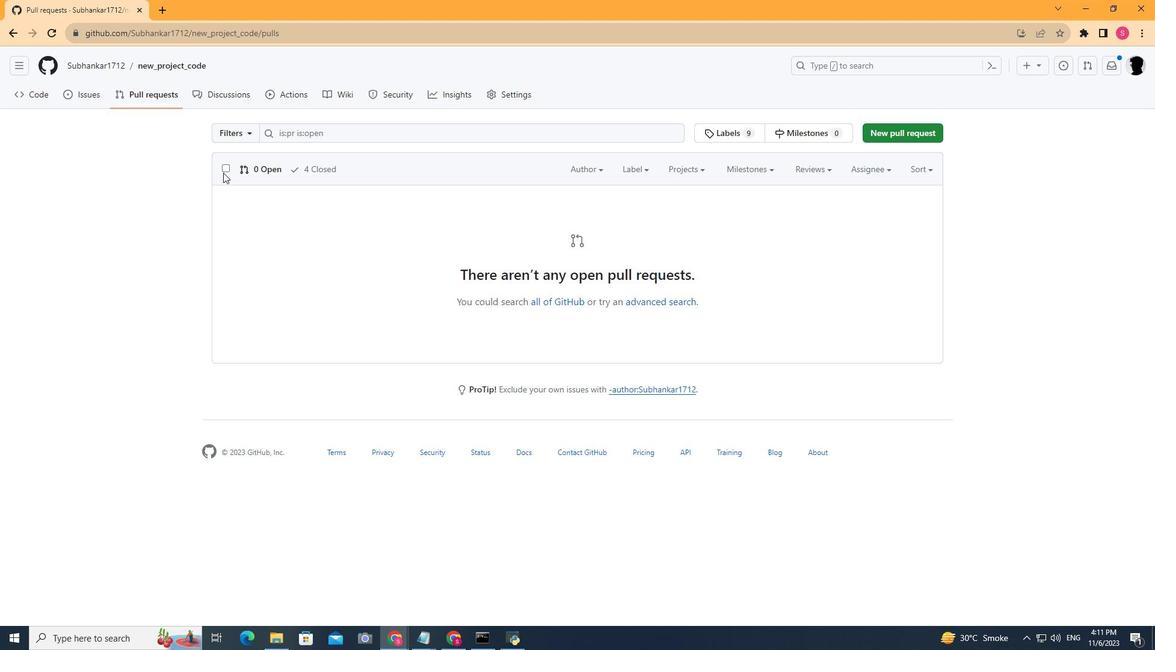
